 Task: Open Card Card0000000080 in Board Board0000000020 in Workspace WS0000000007 in Trello. Add Member Mailaustralia7@gmail.com to Card Card0000000080 in Board Board0000000020 in Workspace WS0000000007 in Trello. Add Red Label titled Label0000000080 to Card Card0000000080 in Board Board0000000020 in Workspace WS0000000007 in Trello. Add Checklist CL0000000080 to Card Card0000000080 in Board Board0000000020 in Workspace WS0000000007 in Trello. Add Dates with Start Date as Nov 01 2023 and Due Date as Nov 30 2023 to Card Card0000000080 in Board Board0000000020 in Workspace WS0000000007 in Trello
Action: Mouse moved to (290, 457)
Screenshot: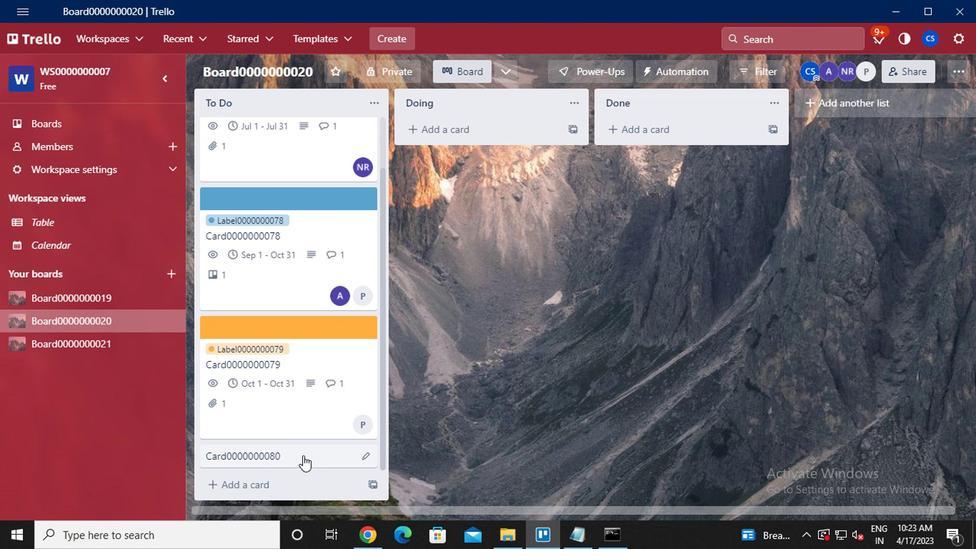 
Action: Mouse pressed left at (290, 457)
Screenshot: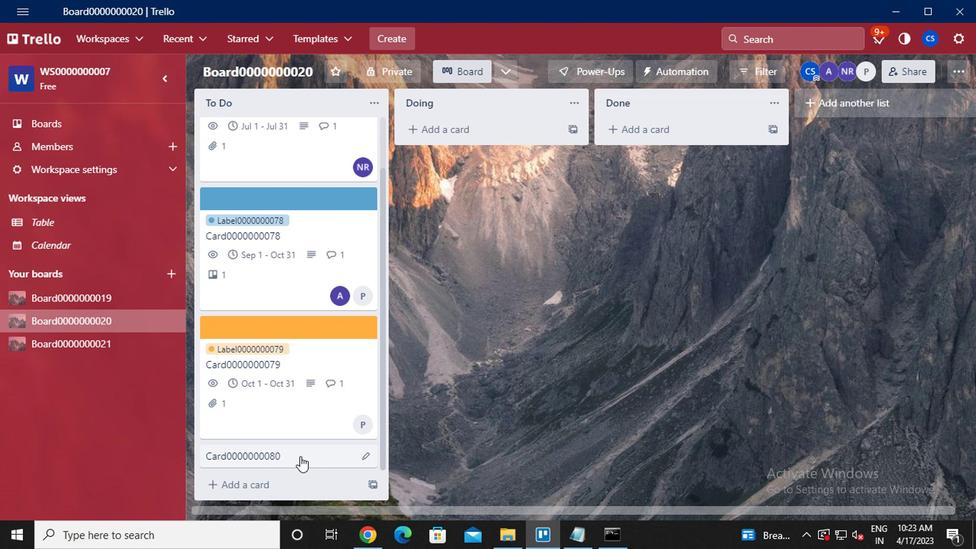 
Action: Mouse moved to (668, 189)
Screenshot: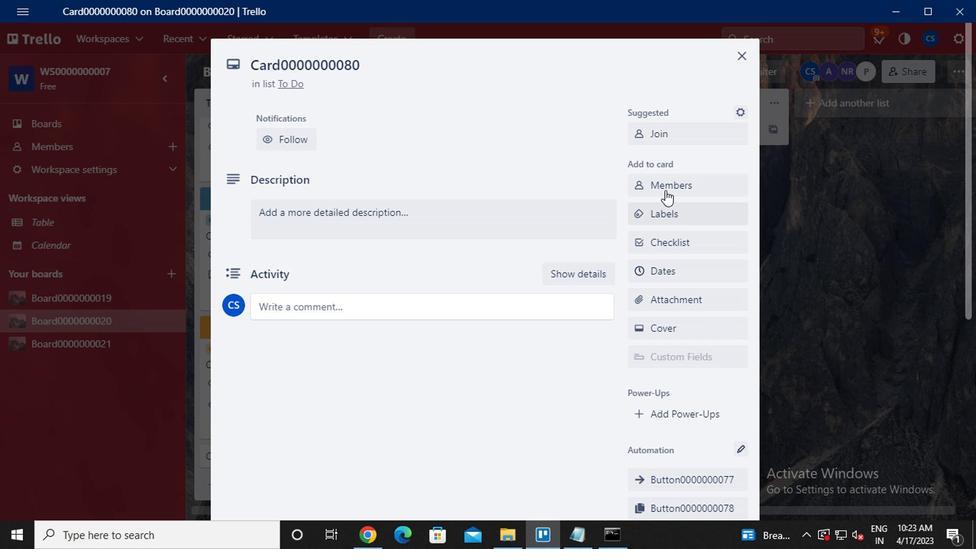 
Action: Mouse pressed left at (668, 189)
Screenshot: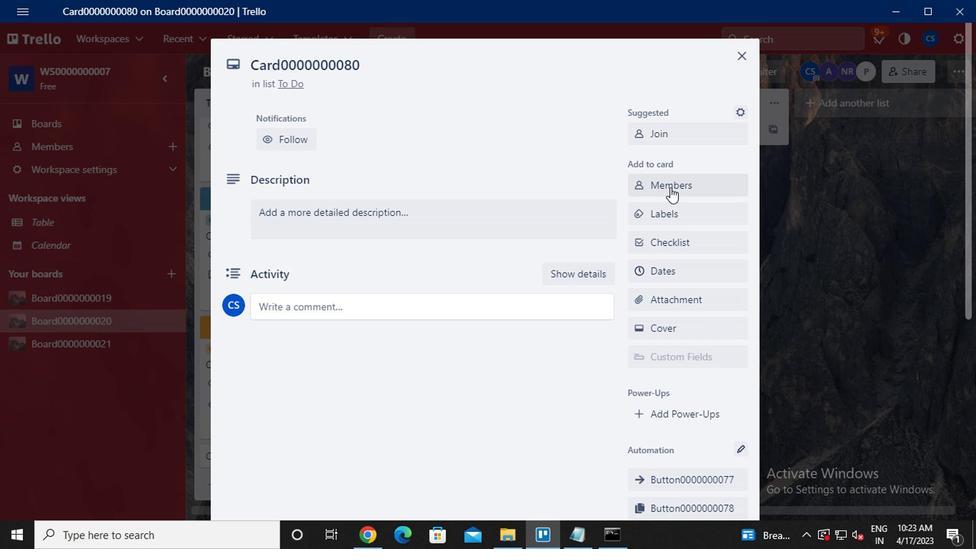 
Action: Mouse moved to (668, 189)
Screenshot: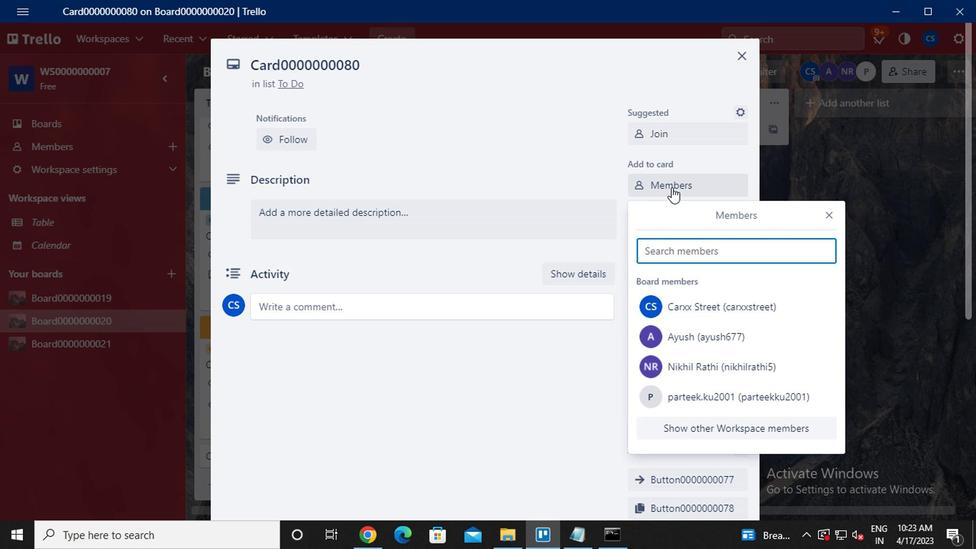 
Action: Key pressed <Key.caps_lock>mailaustralia7<Key.shift>@GMAIL.COM
Screenshot: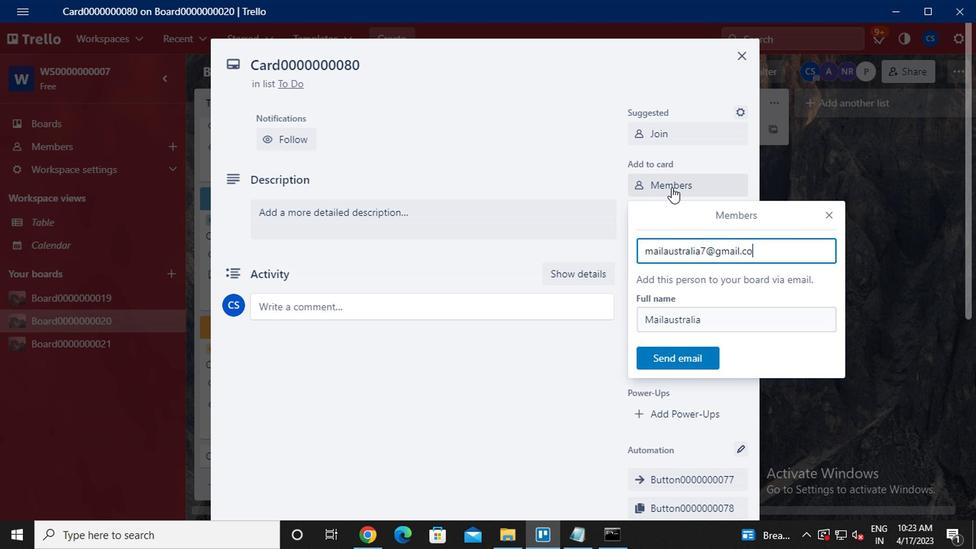 
Action: Mouse moved to (689, 357)
Screenshot: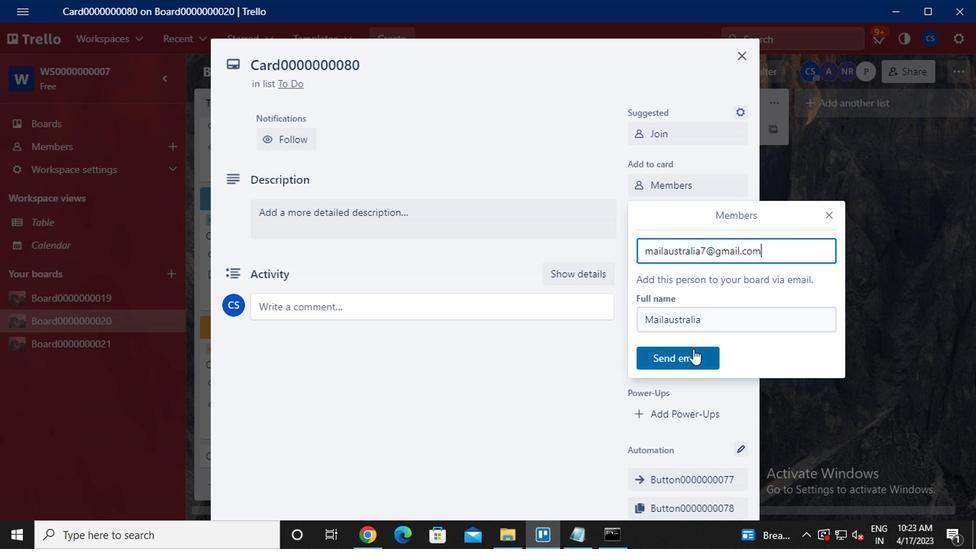 
Action: Mouse pressed left at (689, 357)
Screenshot: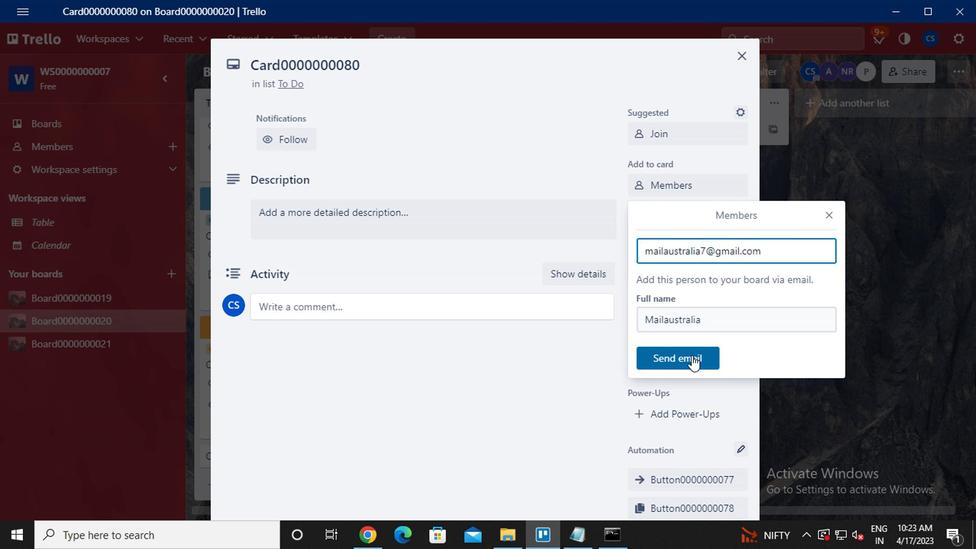 
Action: Mouse moved to (684, 218)
Screenshot: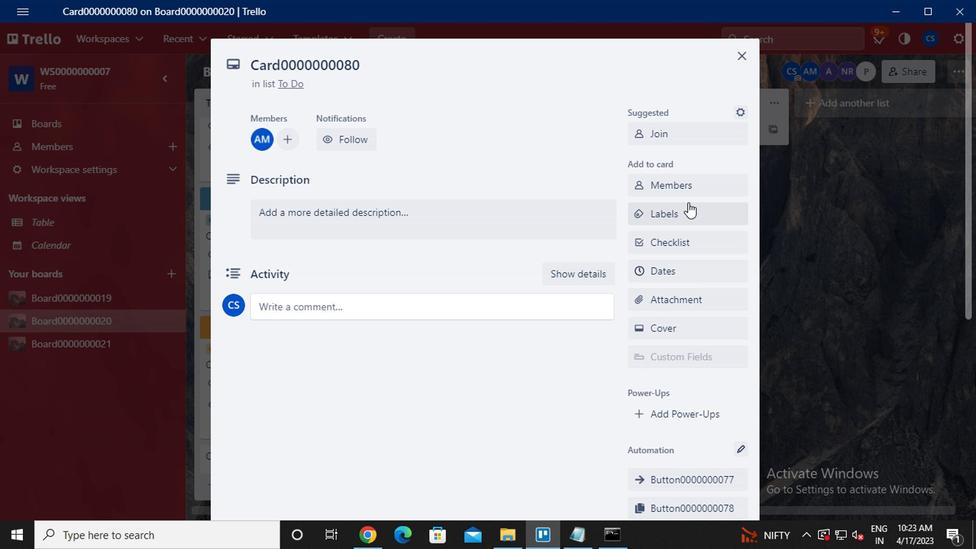 
Action: Mouse pressed left at (684, 218)
Screenshot: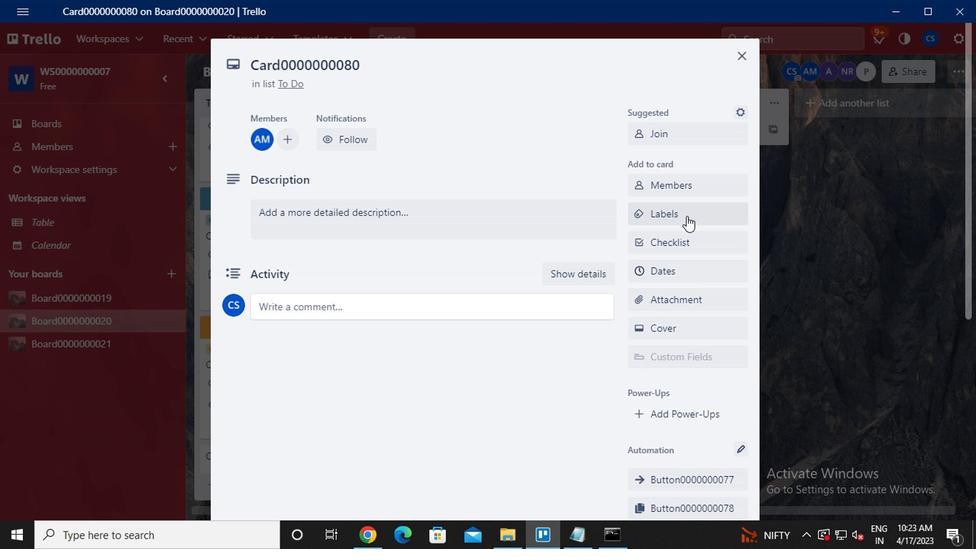 
Action: Mouse moved to (756, 407)
Screenshot: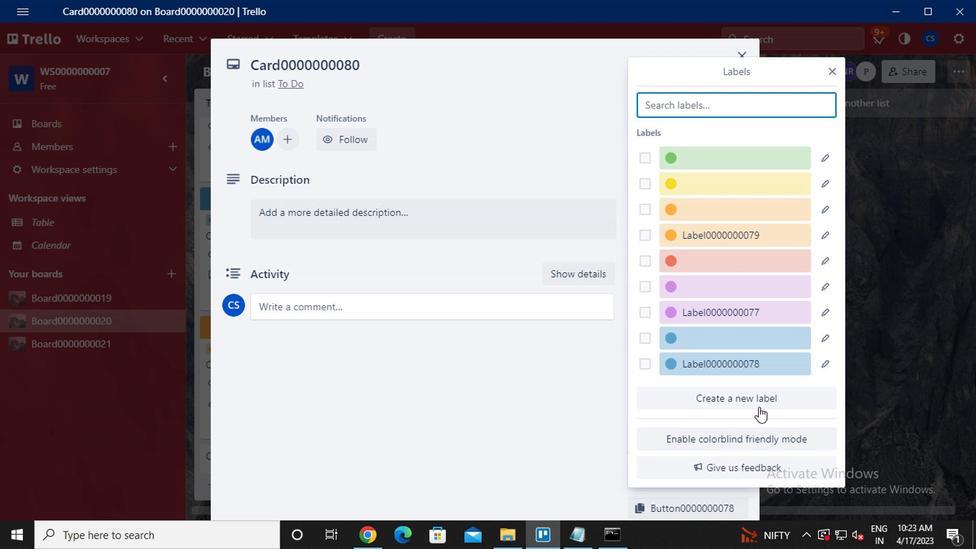 
Action: Mouse pressed left at (756, 407)
Screenshot: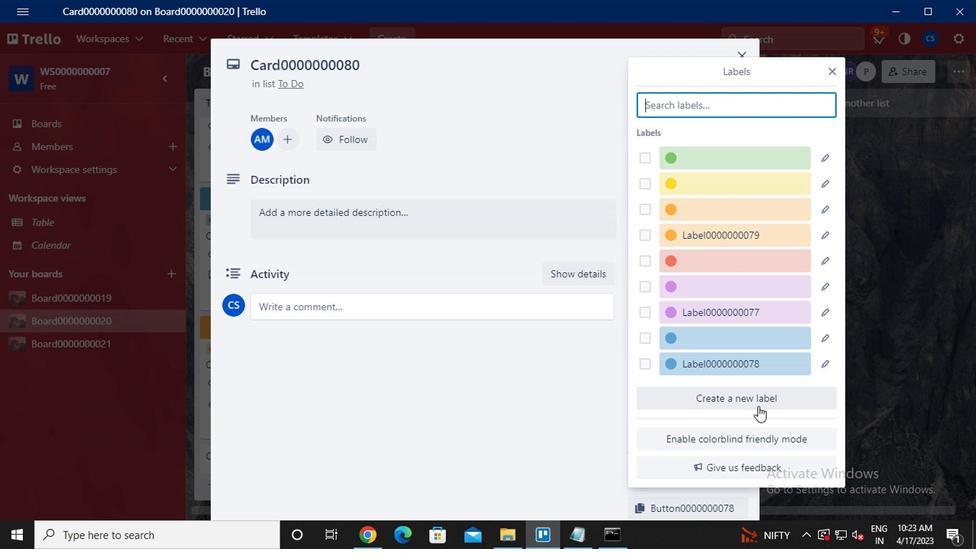 
Action: Mouse moved to (559, 282)
Screenshot: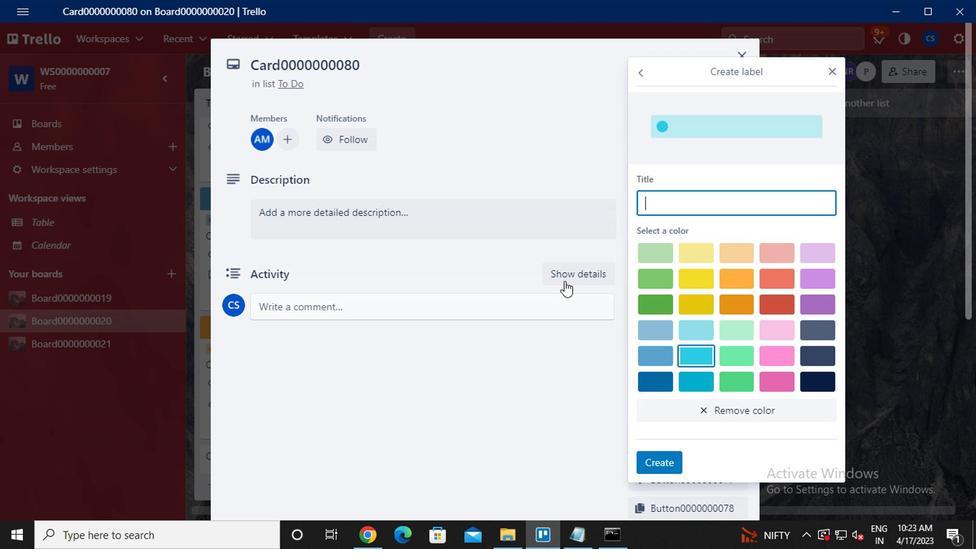 
Action: Key pressed <Key.caps_lock>L<Key.caps_lock>ABEL0000000080
Screenshot: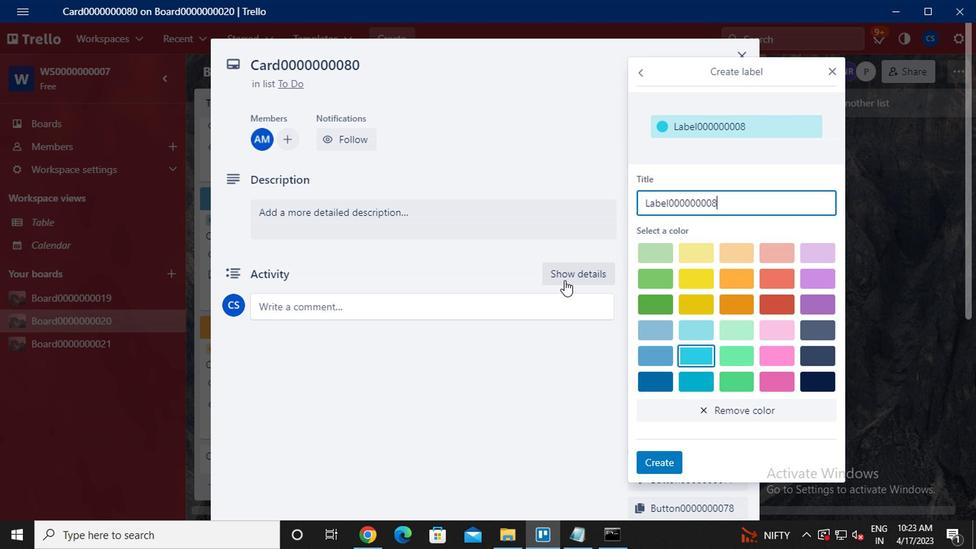 
Action: Mouse moved to (775, 277)
Screenshot: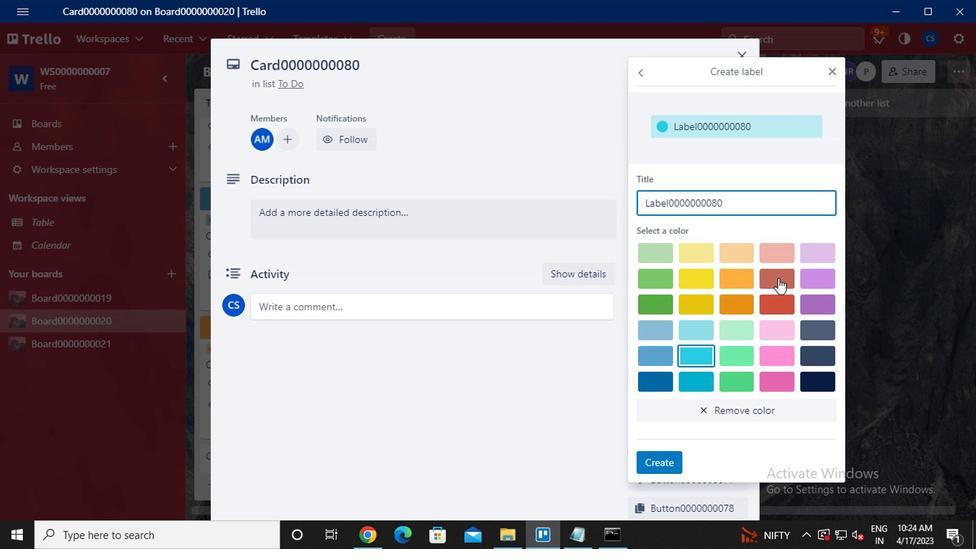
Action: Mouse pressed left at (775, 277)
Screenshot: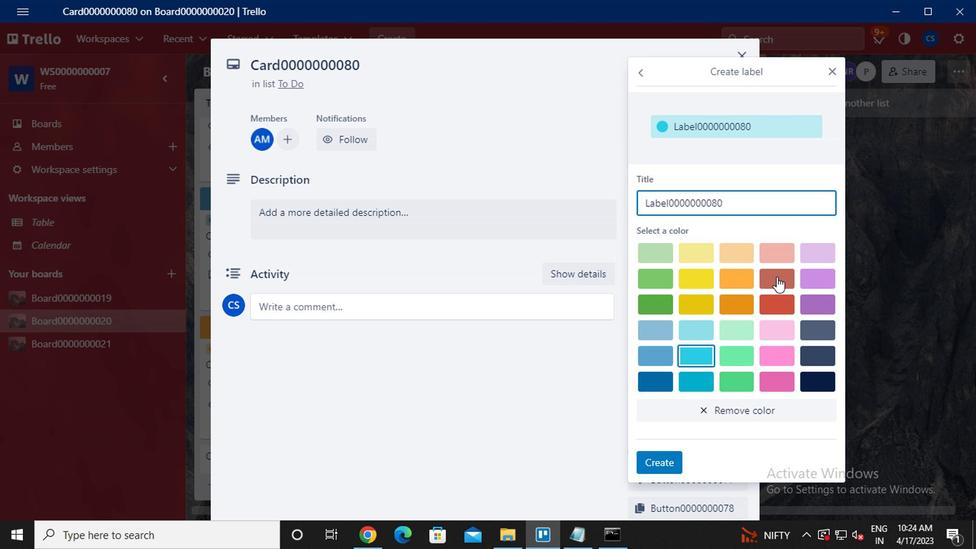 
Action: Mouse moved to (664, 461)
Screenshot: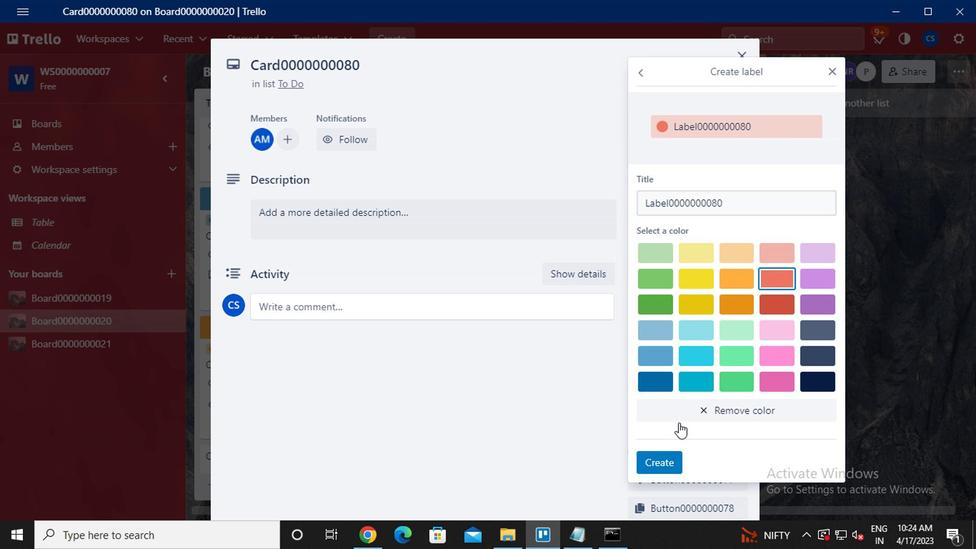 
Action: Mouse pressed left at (664, 461)
Screenshot: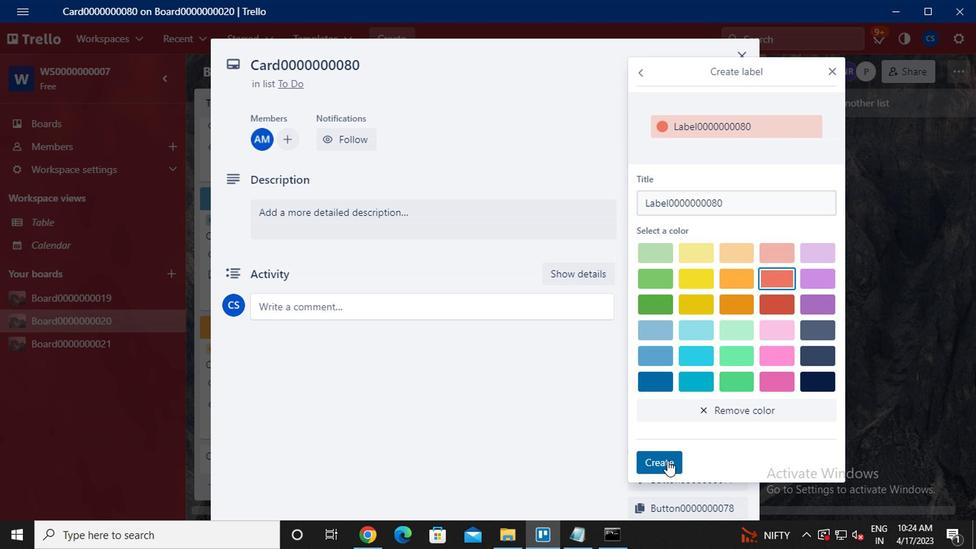 
Action: Mouse moved to (834, 73)
Screenshot: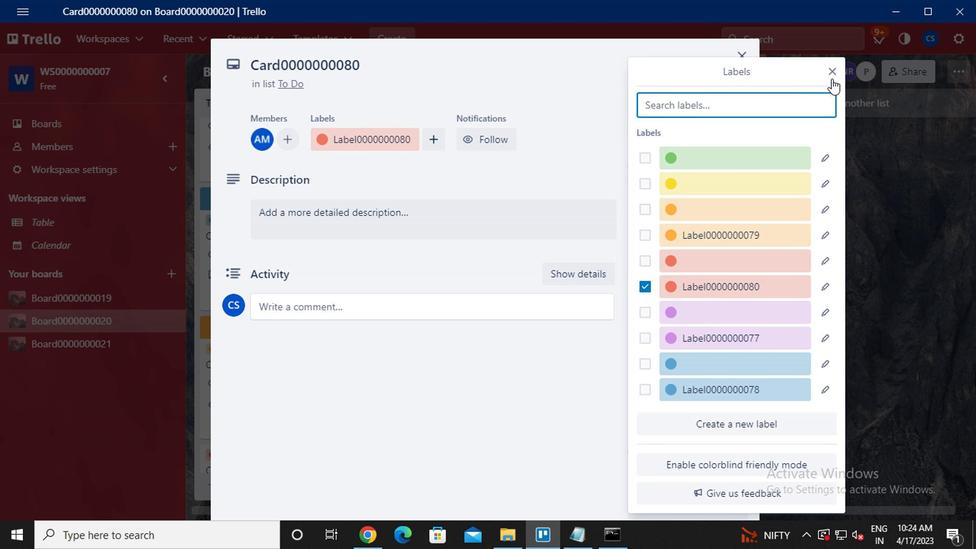 
Action: Mouse pressed left at (834, 73)
Screenshot: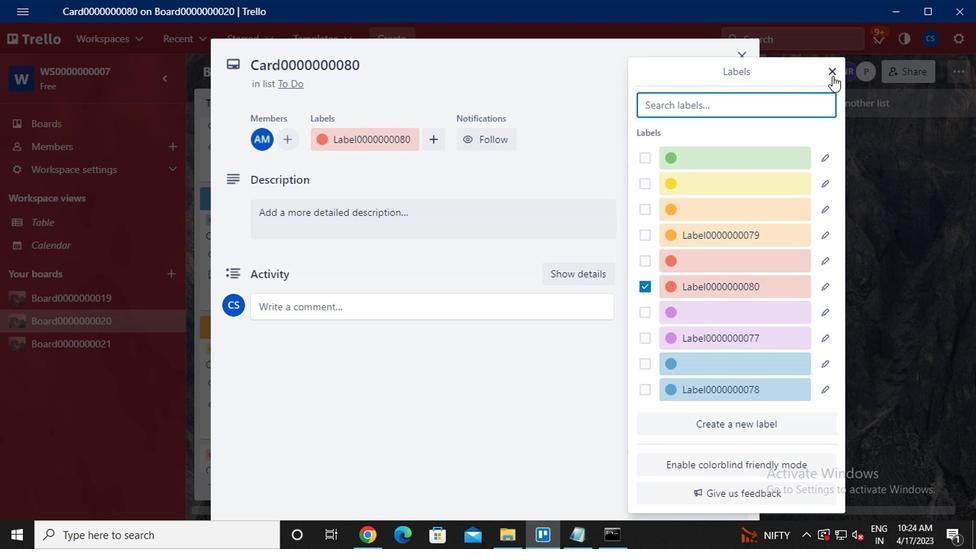
Action: Mouse moved to (681, 245)
Screenshot: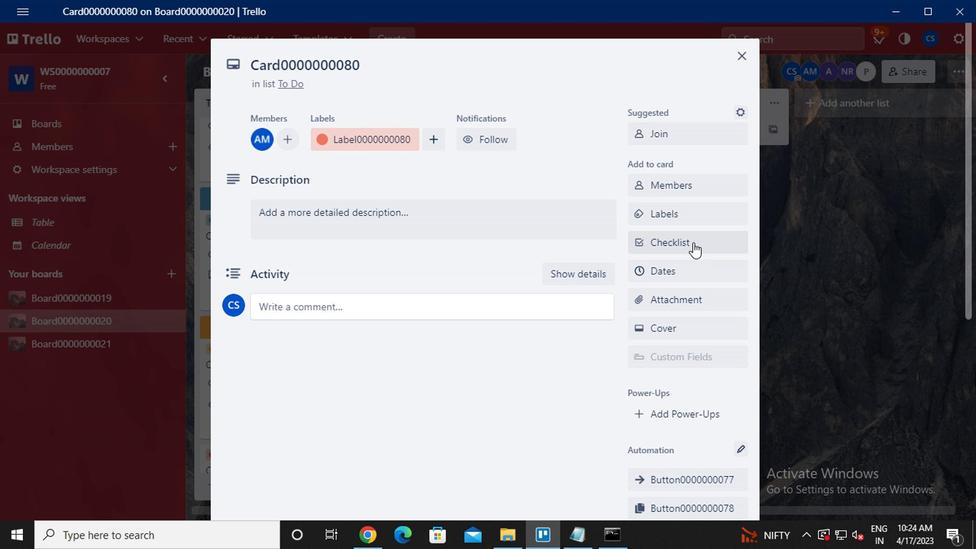 
Action: Mouse pressed left at (681, 245)
Screenshot: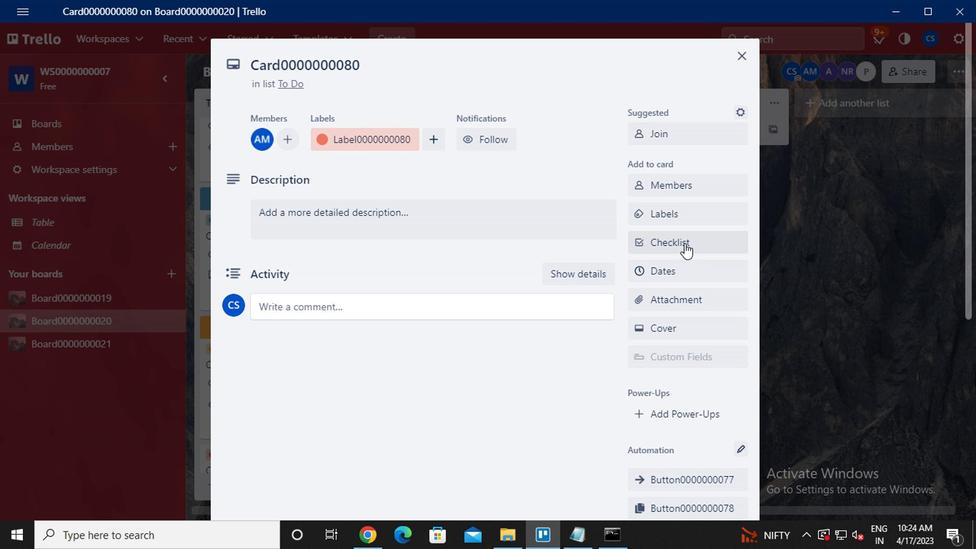 
Action: Key pressed <Key.caps_lock>CL0000000080
Screenshot: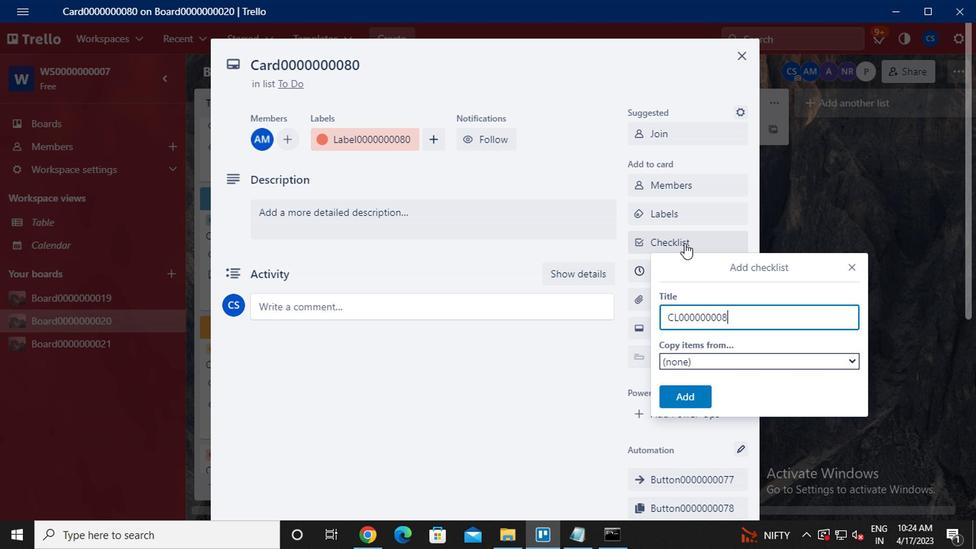
Action: Mouse moved to (690, 395)
Screenshot: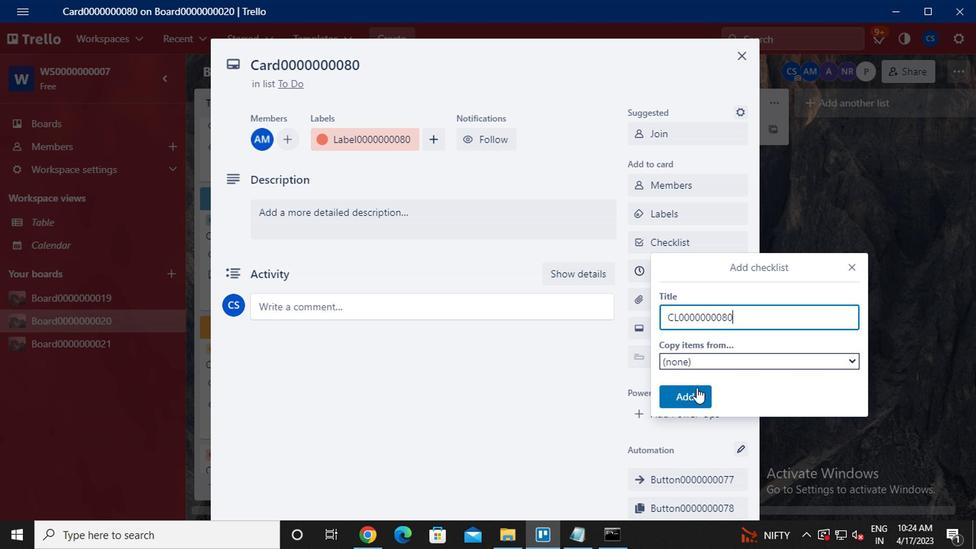 
Action: Mouse pressed left at (690, 395)
Screenshot: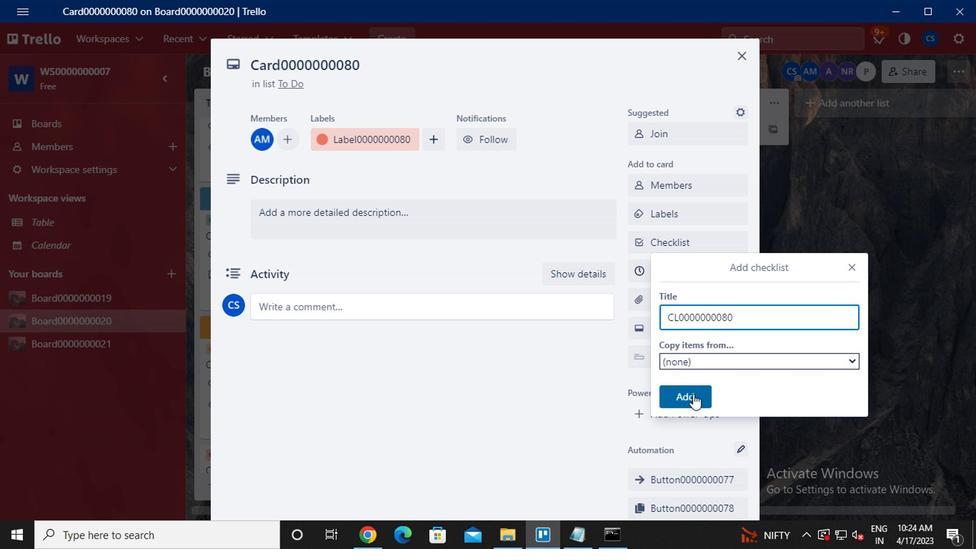 
Action: Mouse moved to (678, 273)
Screenshot: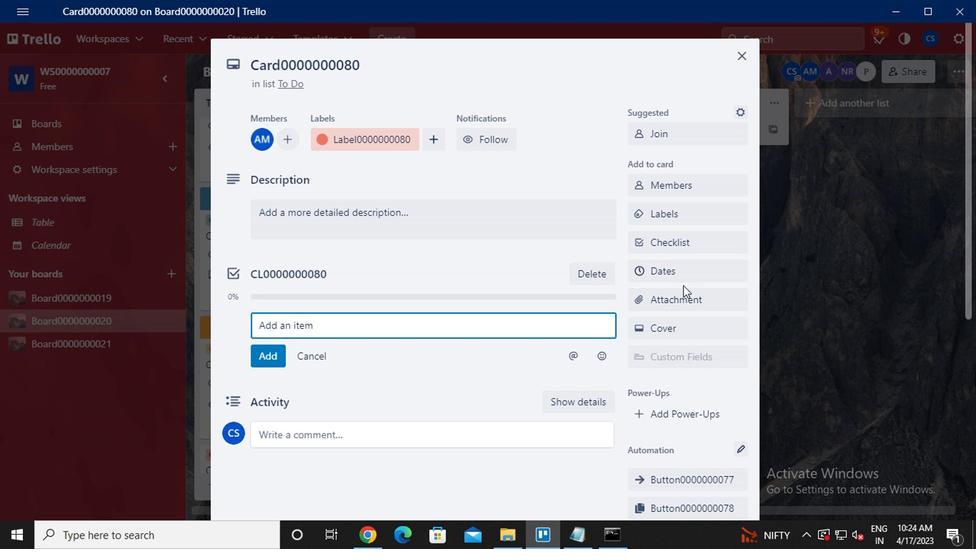 
Action: Mouse pressed left at (678, 273)
Screenshot: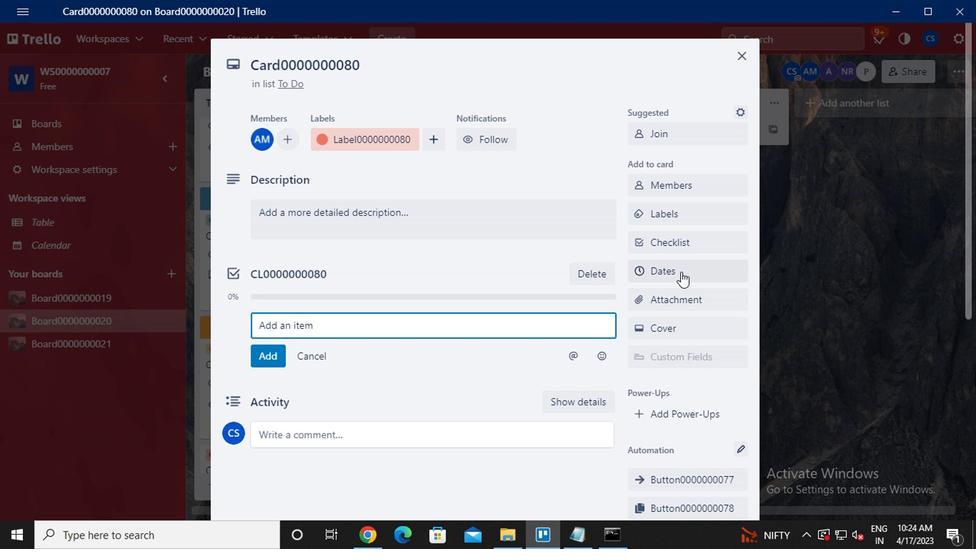 
Action: Mouse moved to (641, 328)
Screenshot: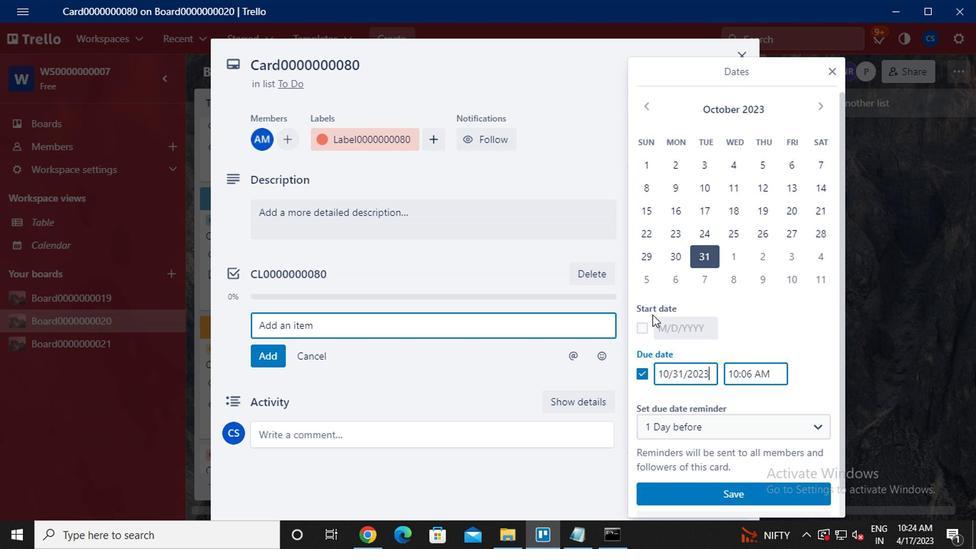 
Action: Mouse pressed left at (641, 328)
Screenshot: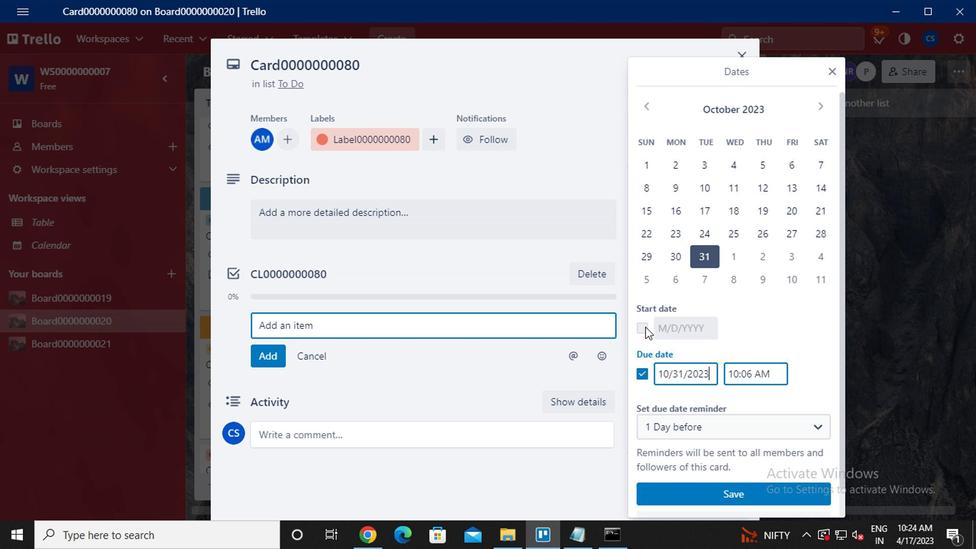 
Action: Mouse moved to (822, 112)
Screenshot: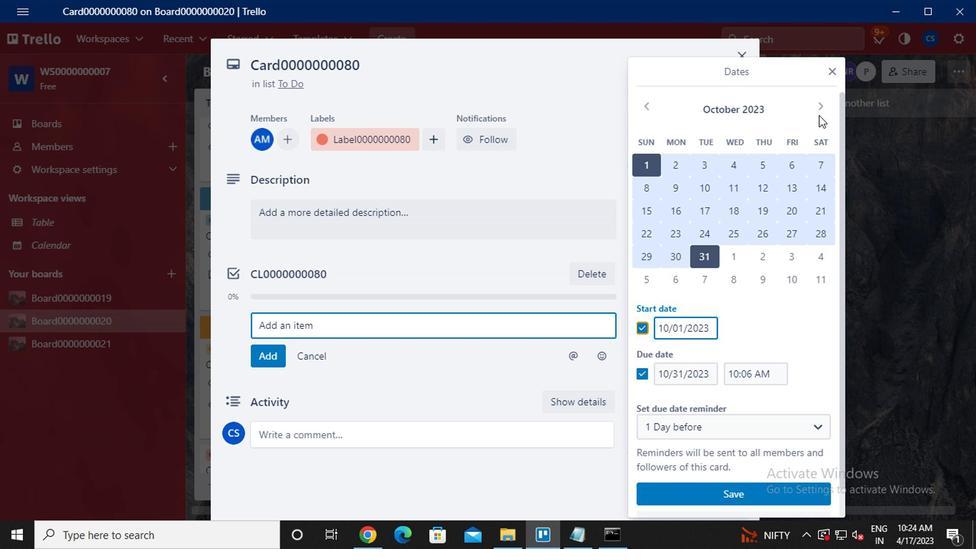 
Action: Mouse pressed left at (822, 112)
Screenshot: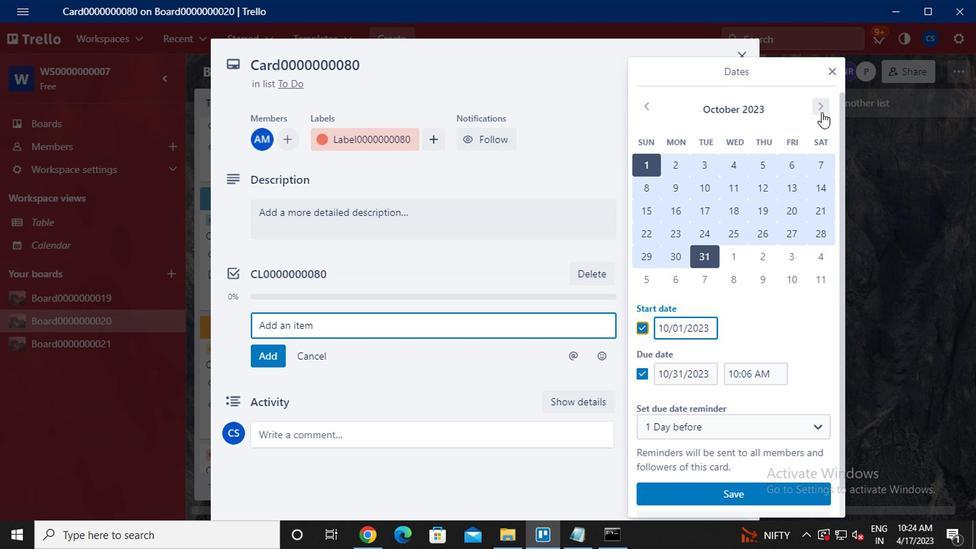 
Action: Mouse moved to (733, 165)
Screenshot: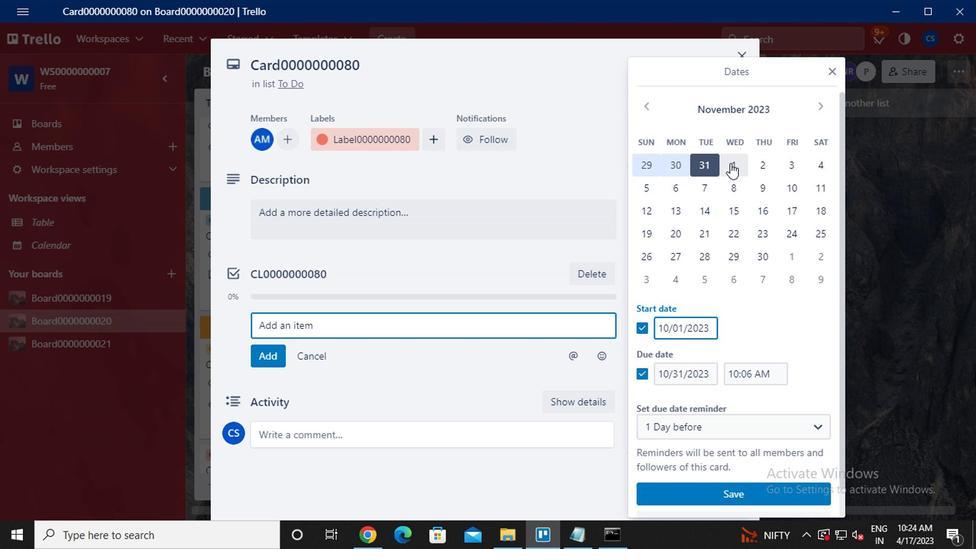 
Action: Mouse pressed left at (733, 165)
Screenshot: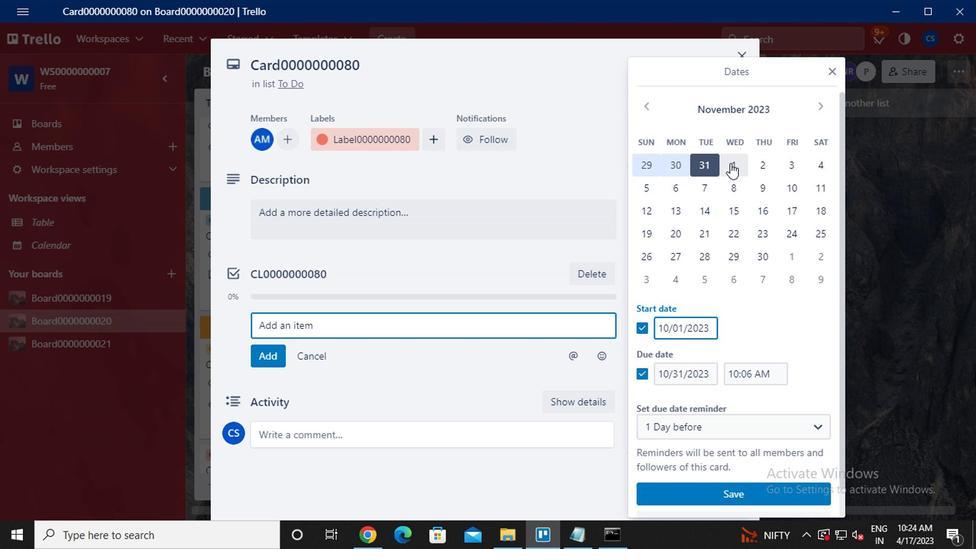
Action: Mouse moved to (771, 260)
Screenshot: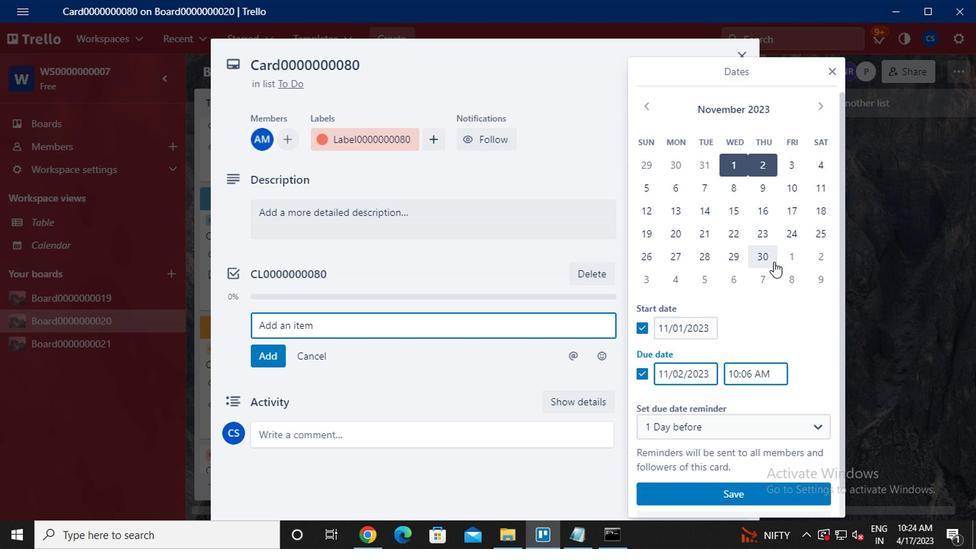 
Action: Mouse pressed left at (771, 260)
Screenshot: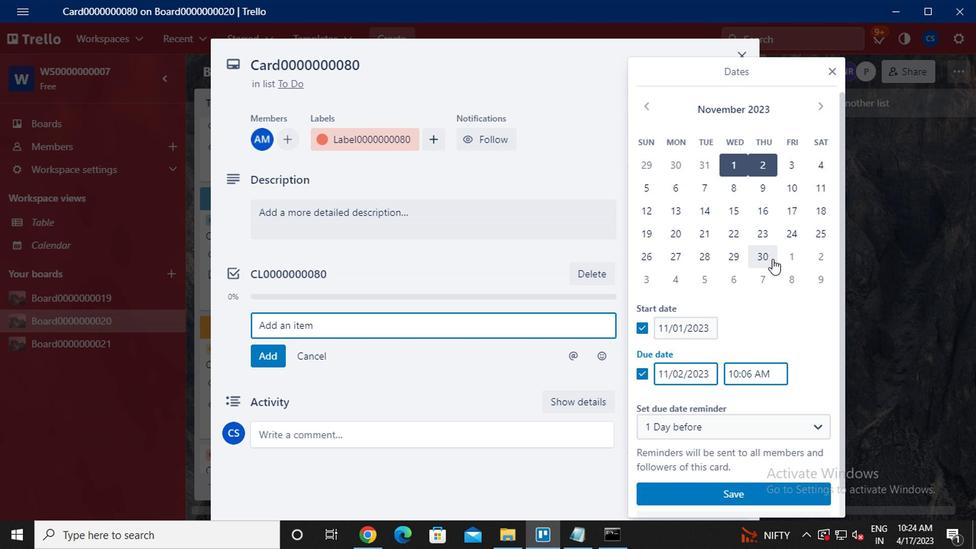 
Action: Mouse moved to (740, 491)
Screenshot: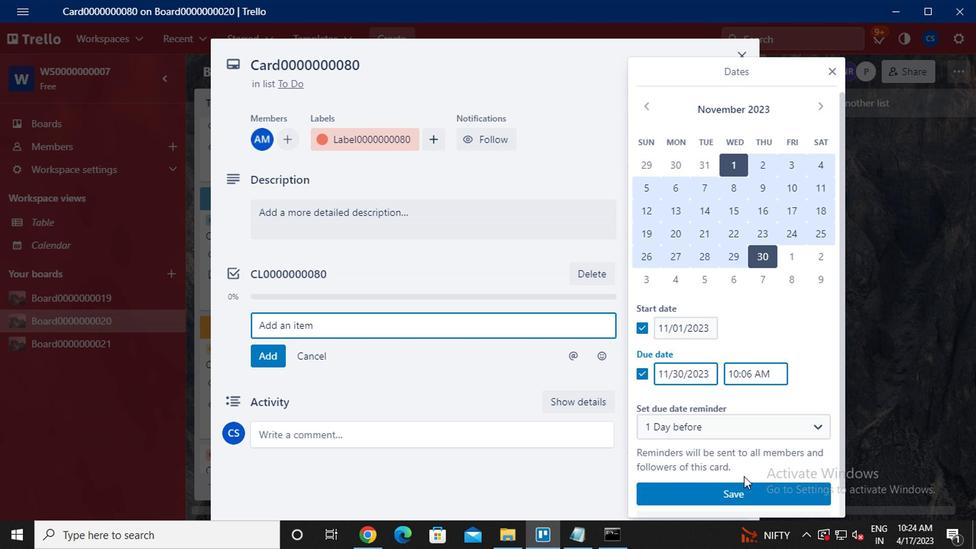 
Action: Mouse pressed left at (740, 491)
Screenshot: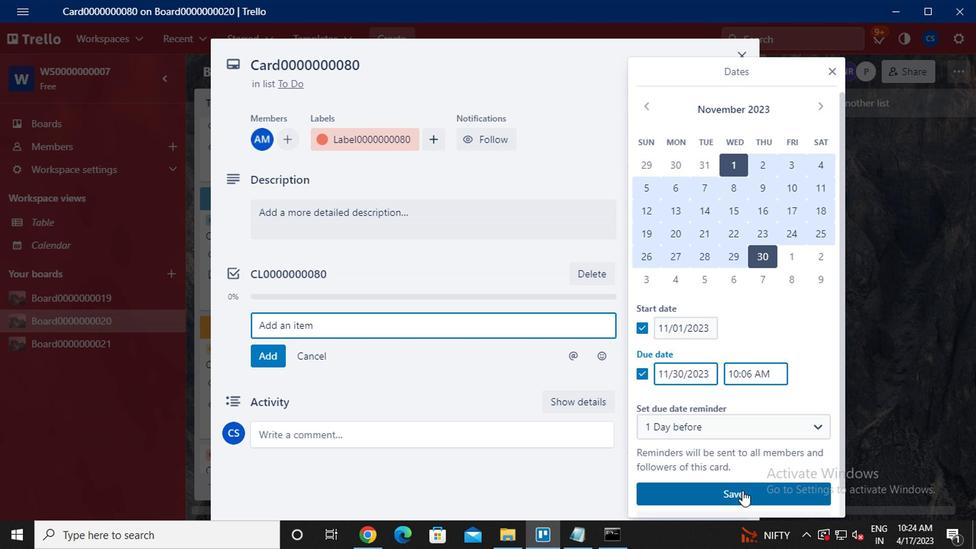 
Action: Mouse moved to (636, 319)
Screenshot: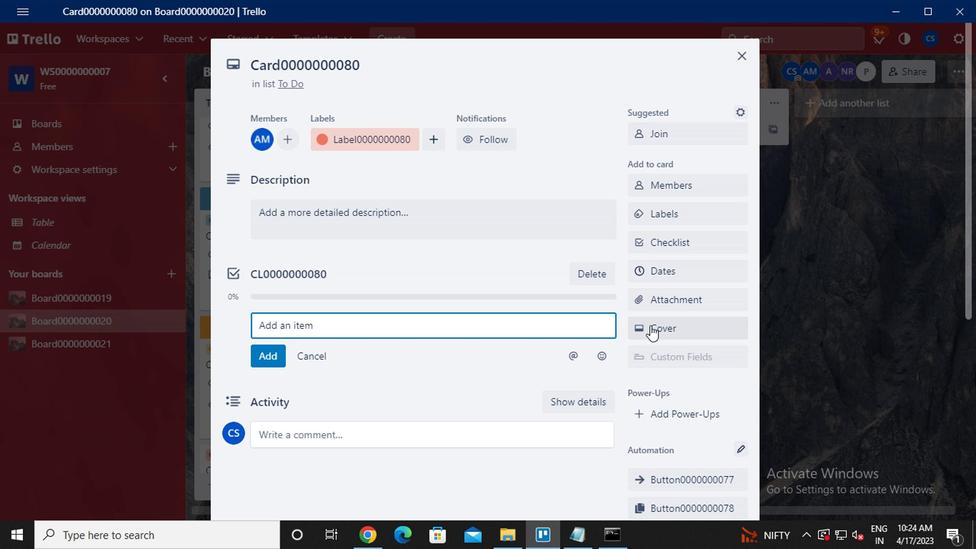 
